Task: Set the integration access requests in member privileges for the organization "Mark56771" to "Allow integration requests from outside collaborators".
Action: Mouse moved to (1010, 81)
Screenshot: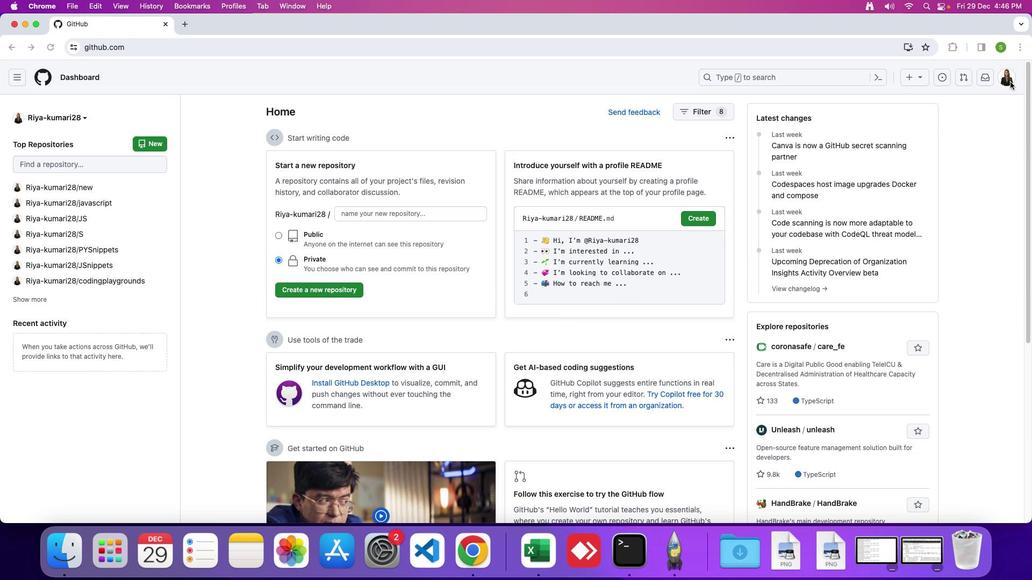 
Action: Mouse pressed left at (1010, 81)
Screenshot: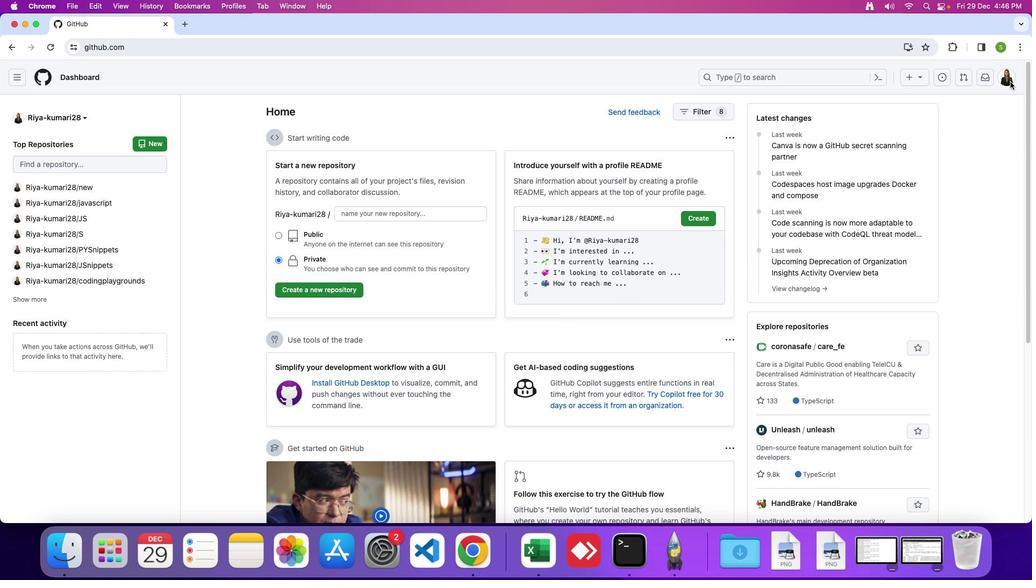 
Action: Mouse pressed left at (1010, 81)
Screenshot: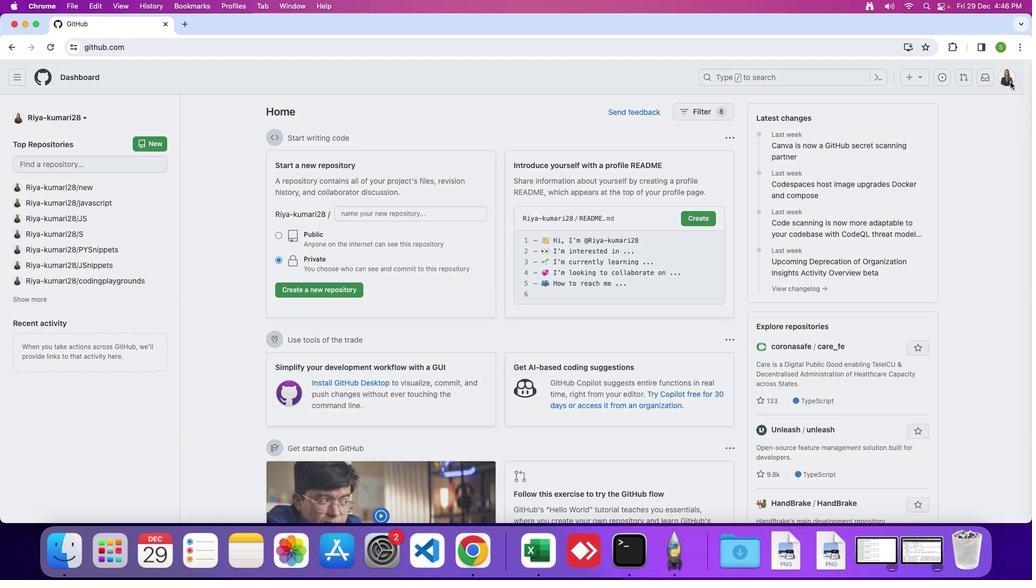 
Action: Mouse moved to (943, 204)
Screenshot: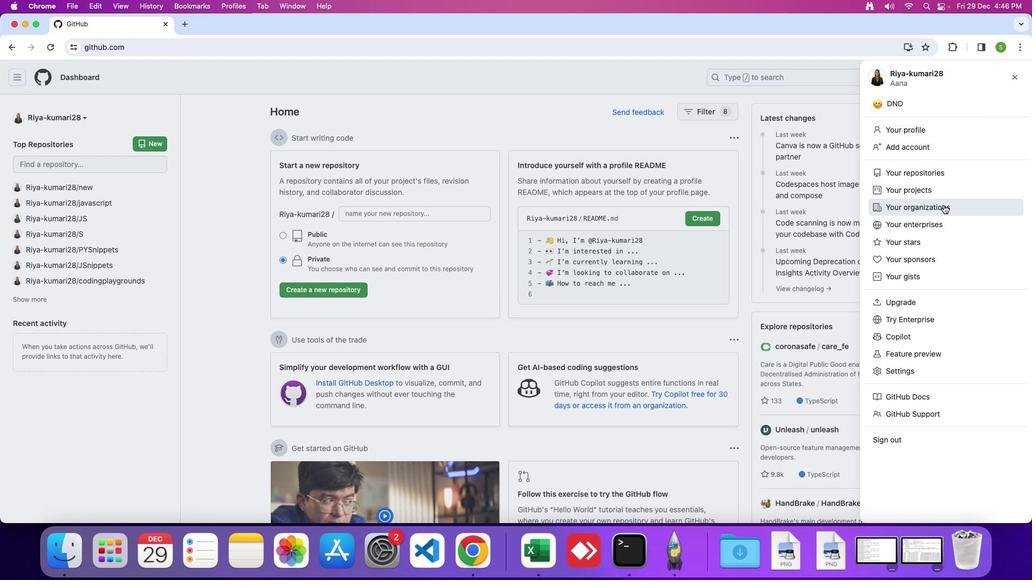 
Action: Mouse pressed left at (943, 204)
Screenshot: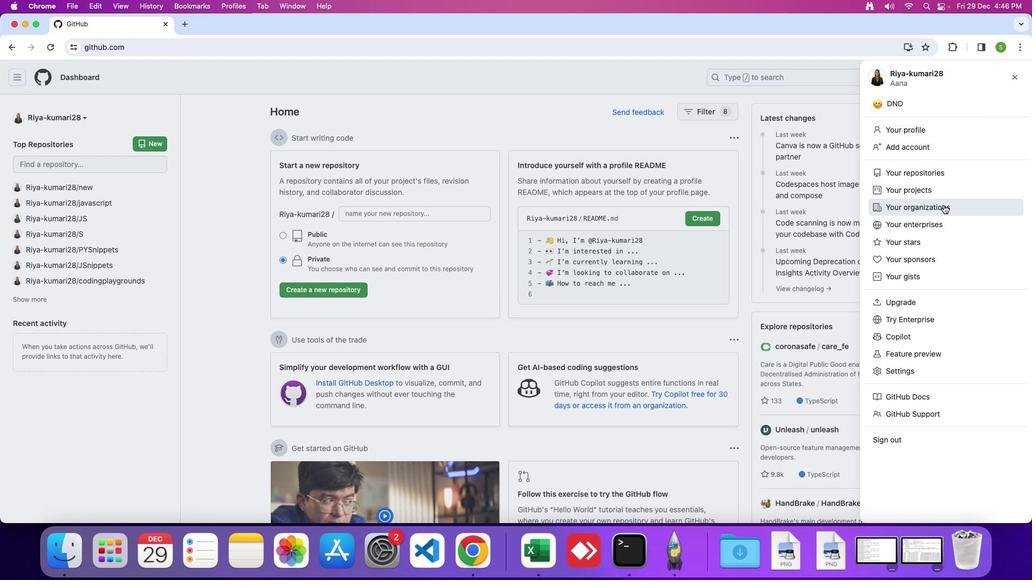 
Action: Mouse moved to (782, 222)
Screenshot: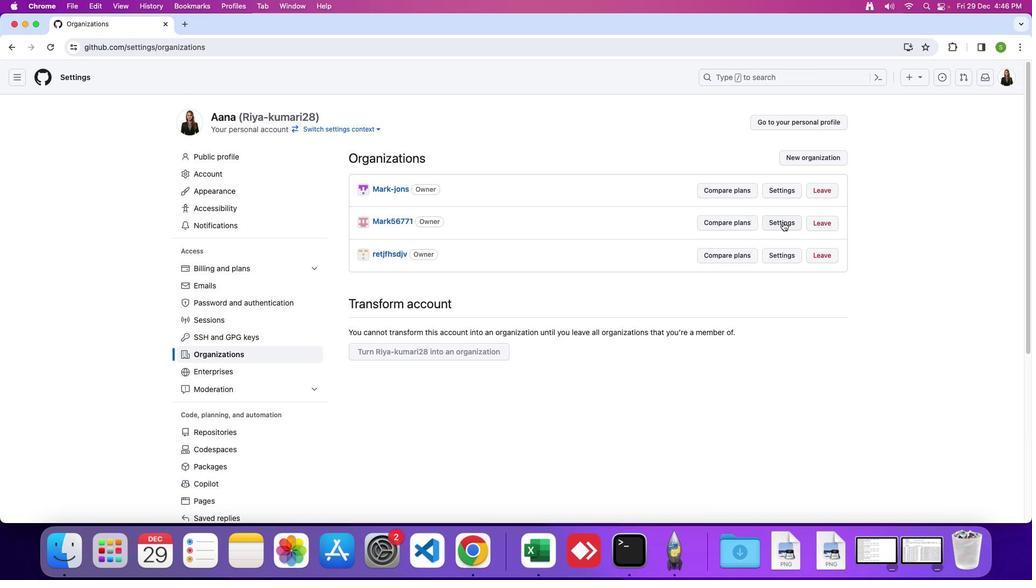 
Action: Mouse pressed left at (782, 222)
Screenshot: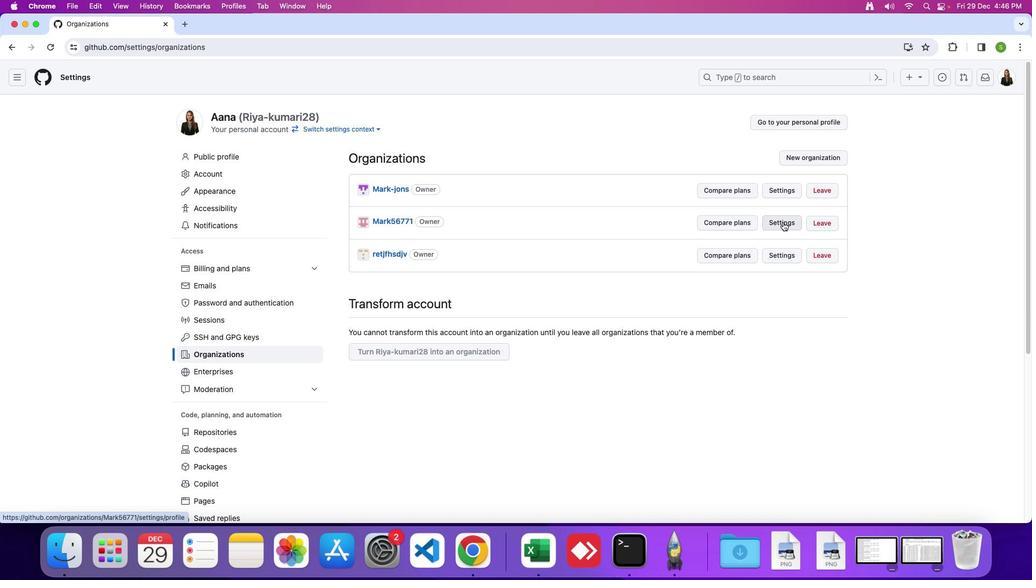 
Action: Mouse moved to (268, 251)
Screenshot: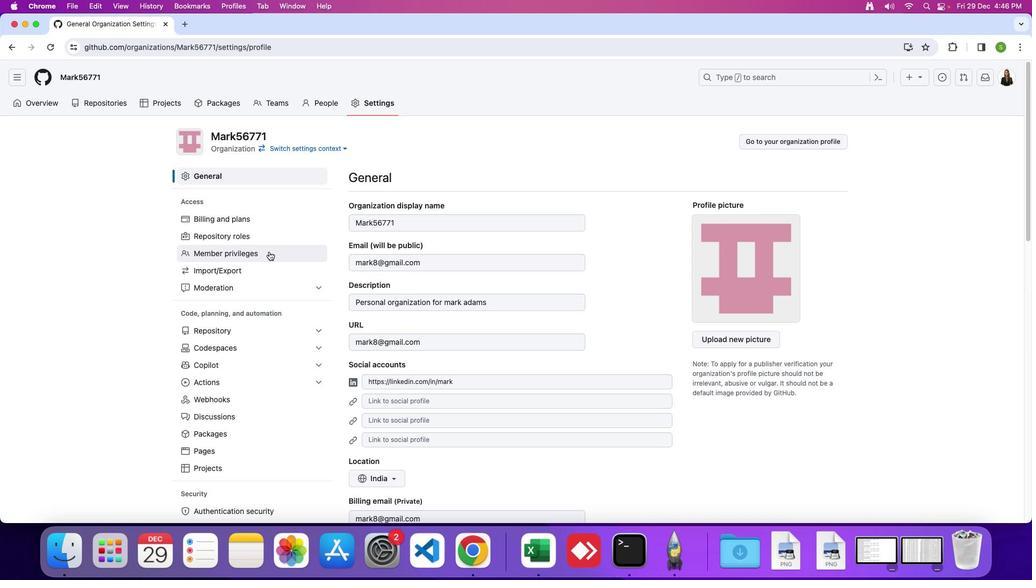 
Action: Mouse pressed left at (268, 251)
Screenshot: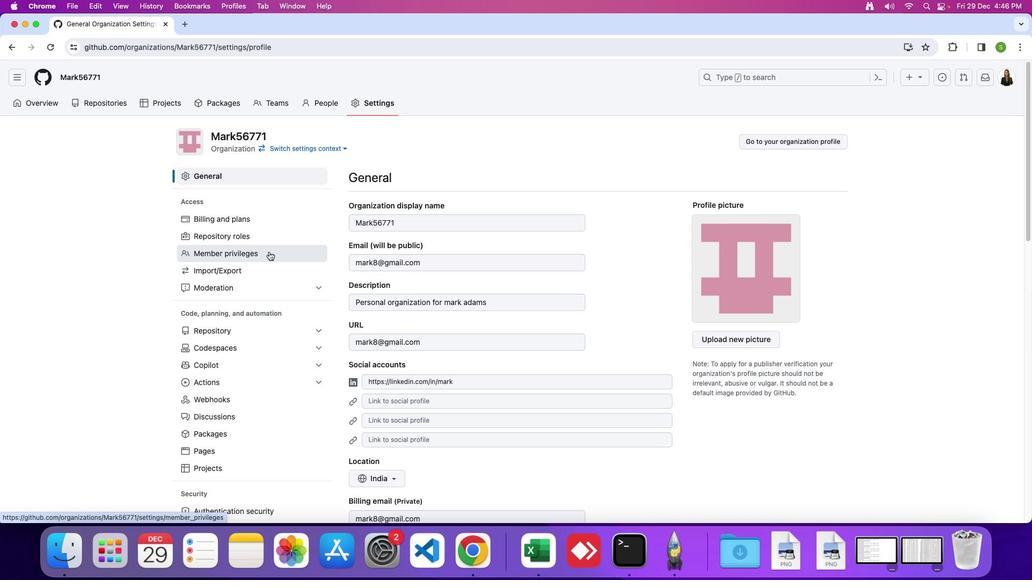 
Action: Mouse moved to (441, 327)
Screenshot: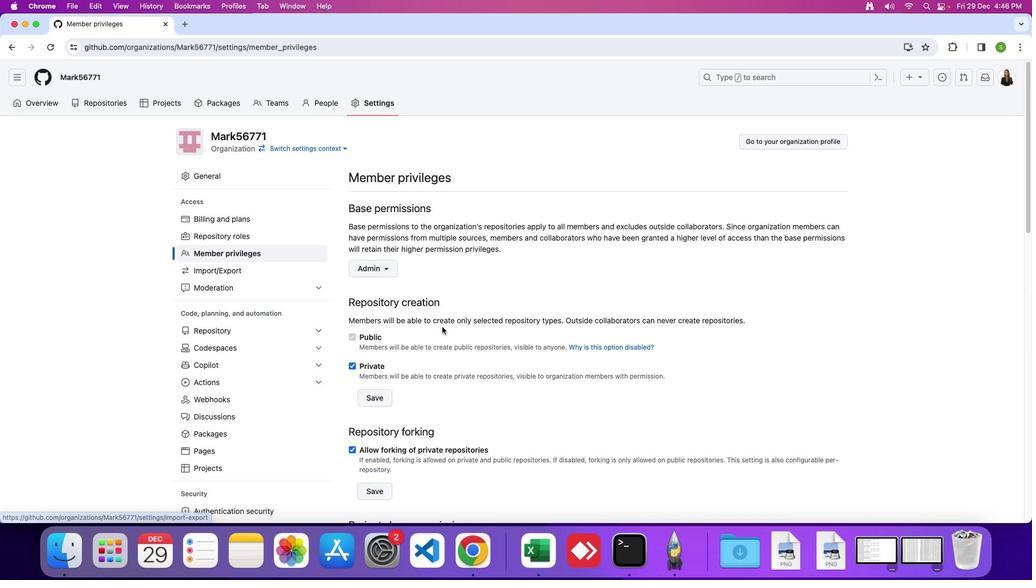 
Action: Mouse scrolled (441, 327) with delta (0, 0)
Screenshot: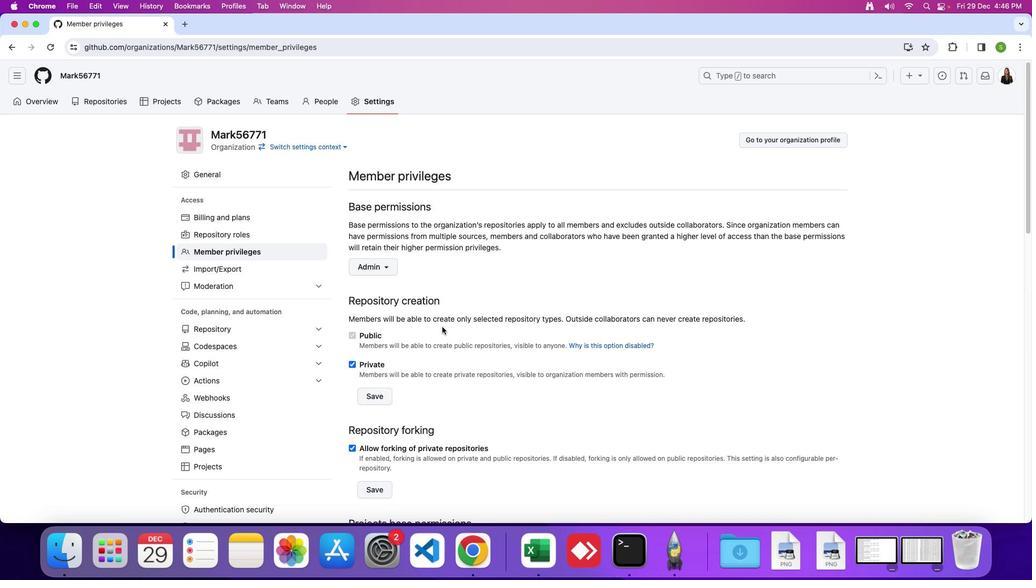 
Action: Mouse scrolled (441, 327) with delta (0, 0)
Screenshot: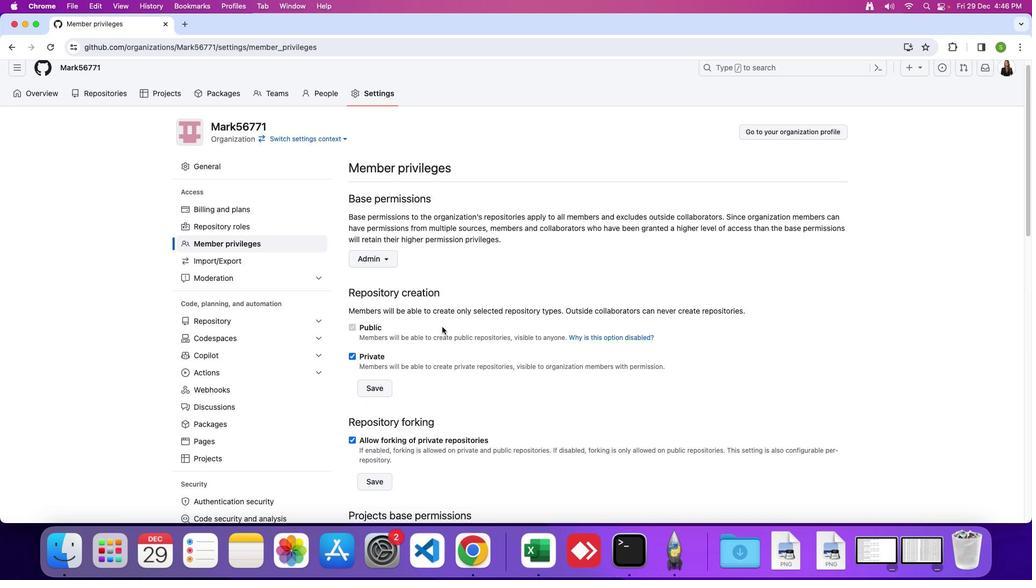 
Action: Mouse scrolled (441, 327) with delta (0, 0)
Screenshot: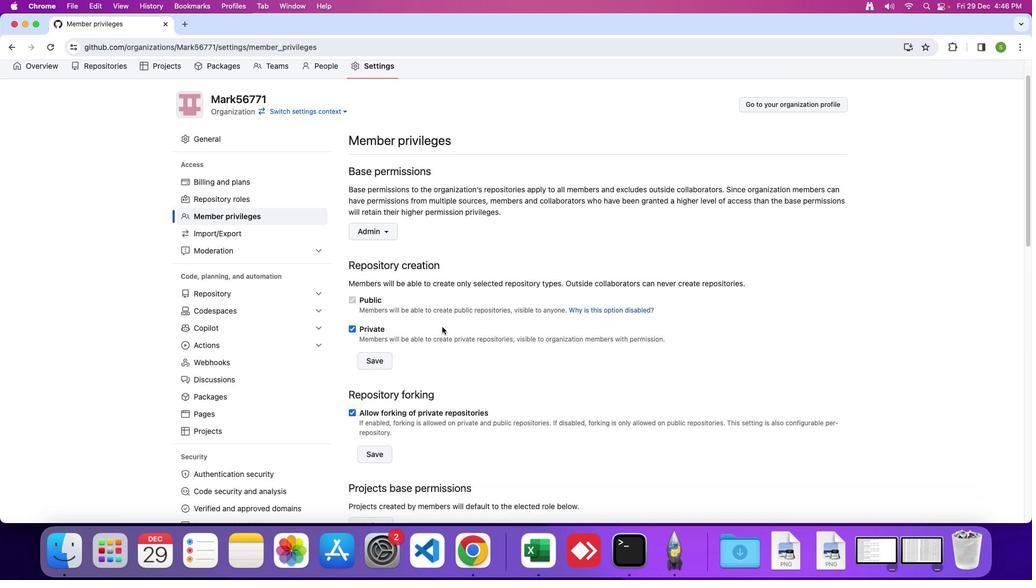 
Action: Mouse scrolled (441, 327) with delta (0, 0)
Screenshot: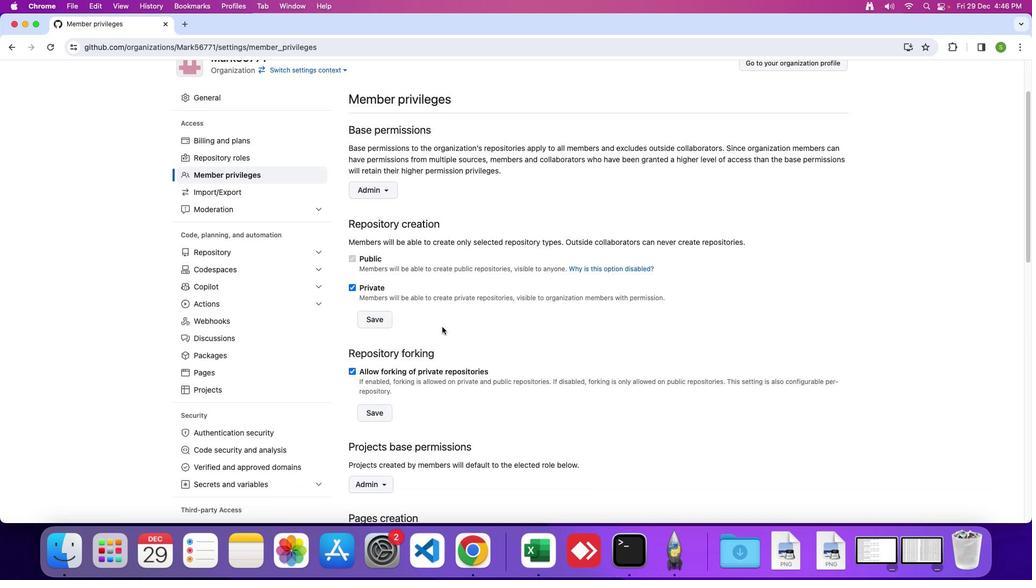 
Action: Mouse scrolled (441, 327) with delta (0, 0)
Screenshot: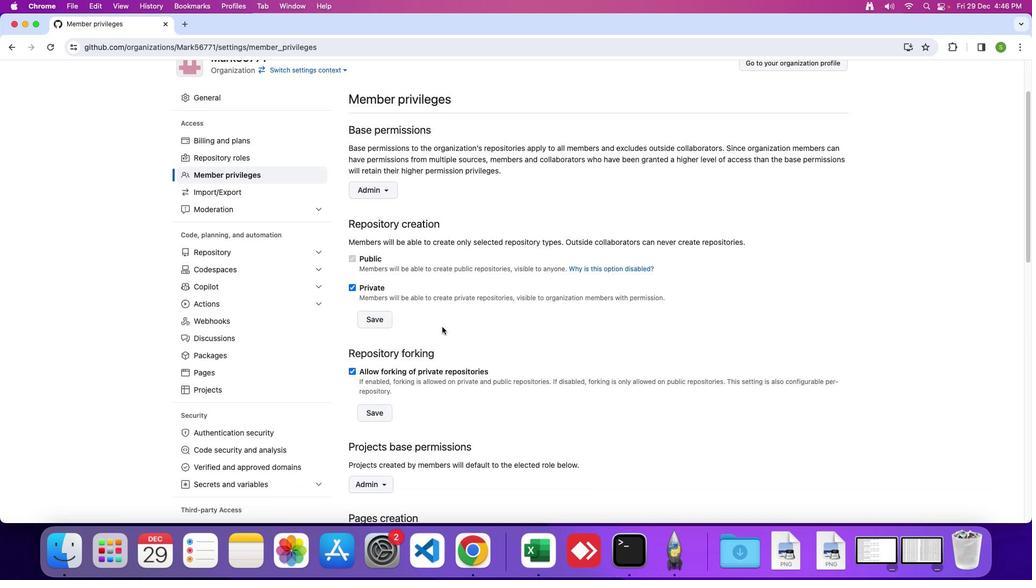 
Action: Mouse scrolled (441, 327) with delta (0, -2)
Screenshot: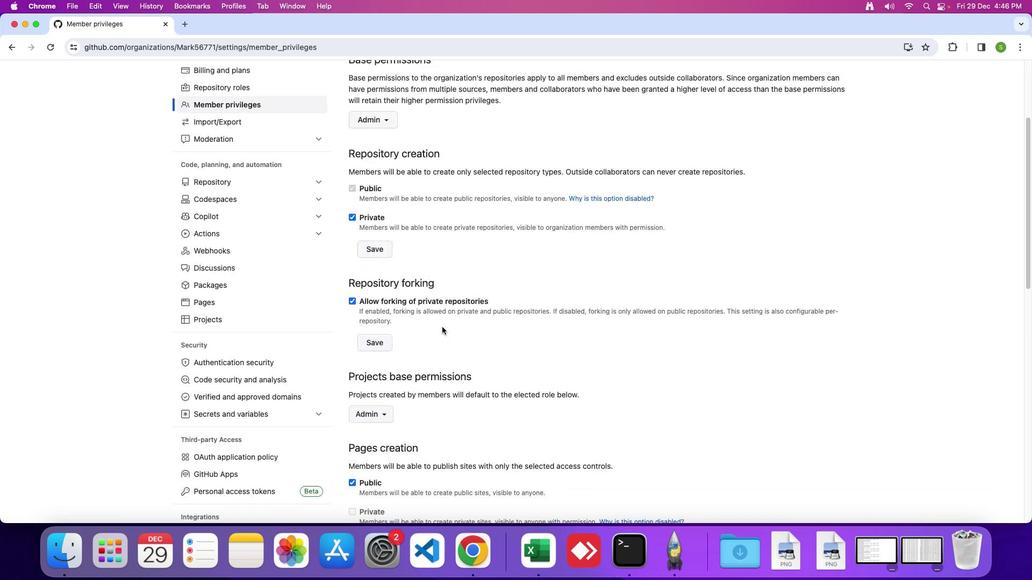 
Action: Mouse scrolled (441, 327) with delta (0, 0)
Screenshot: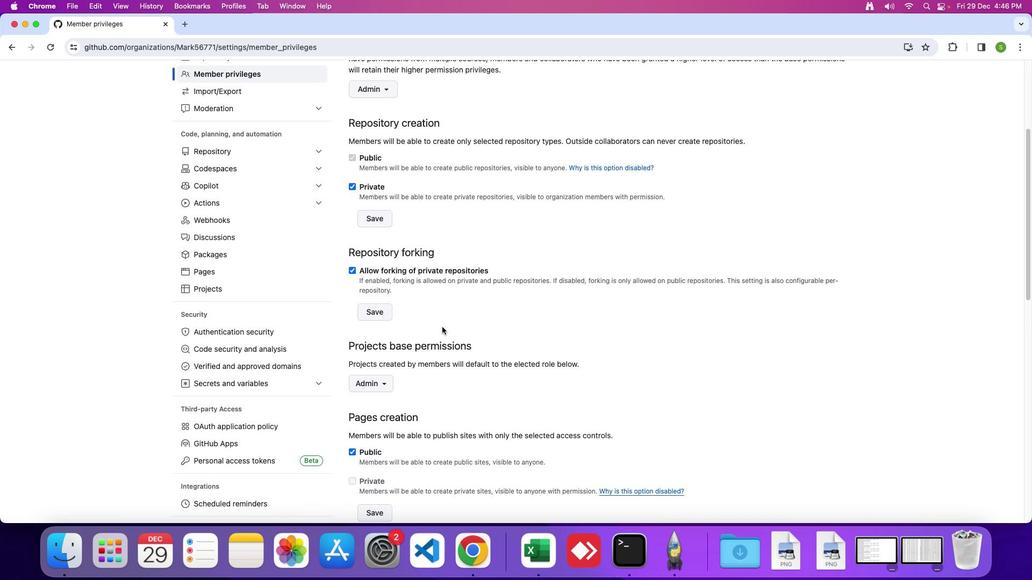 
Action: Mouse scrolled (441, 327) with delta (0, 0)
Screenshot: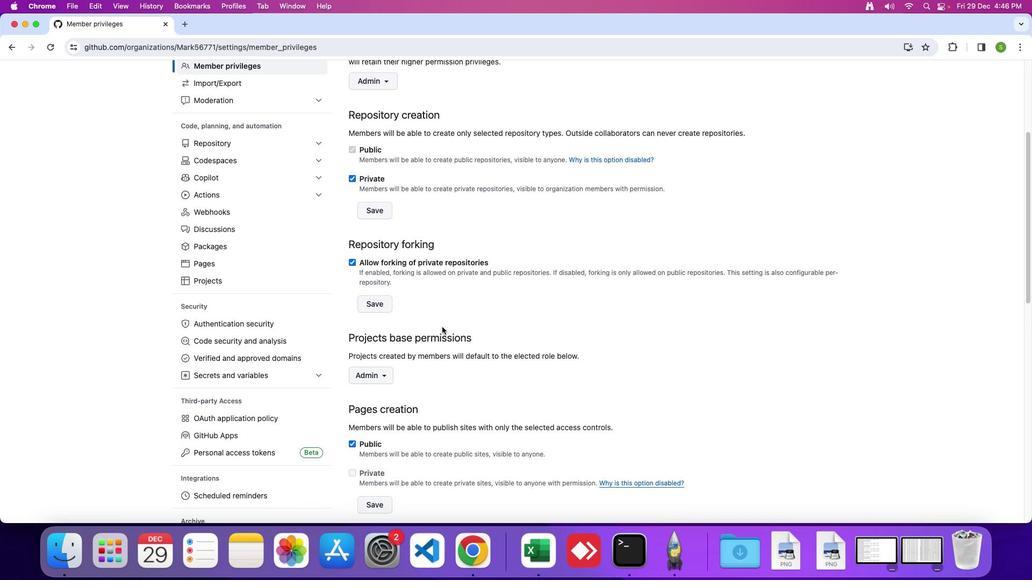 
Action: Mouse scrolled (441, 327) with delta (0, 0)
Screenshot: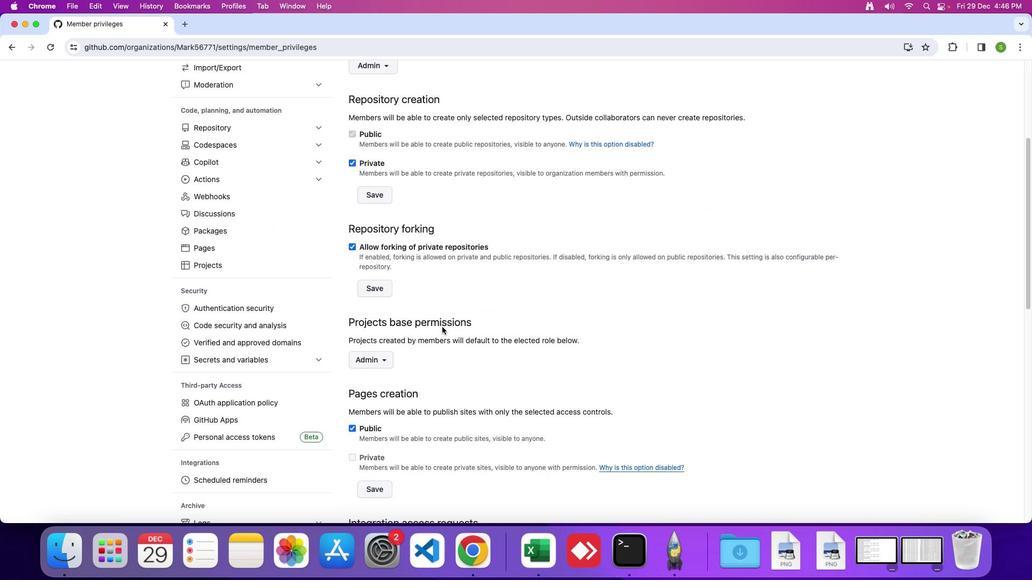 
Action: Mouse scrolled (441, 327) with delta (0, 0)
Screenshot: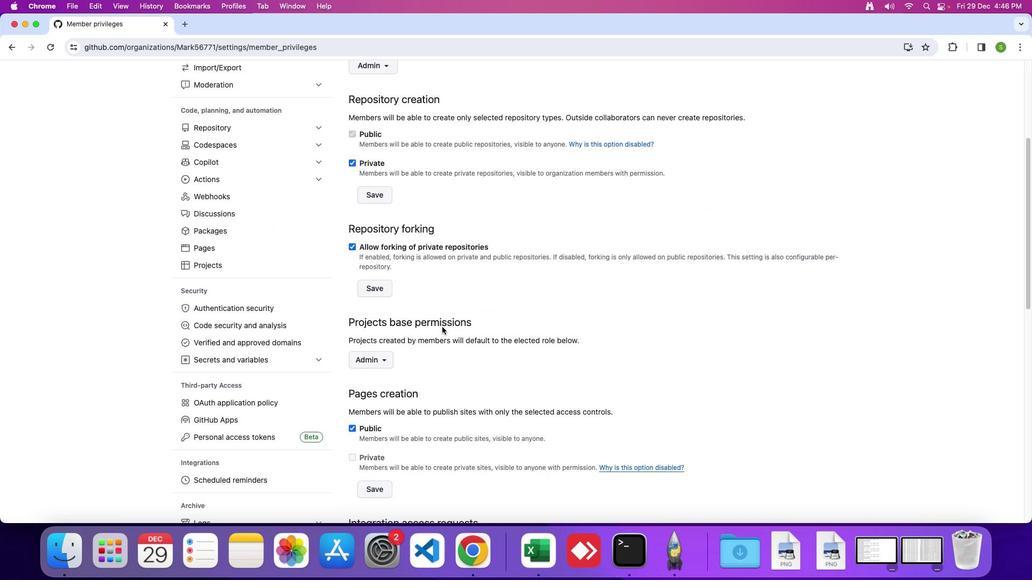 
Action: Mouse scrolled (441, 327) with delta (0, -1)
Screenshot: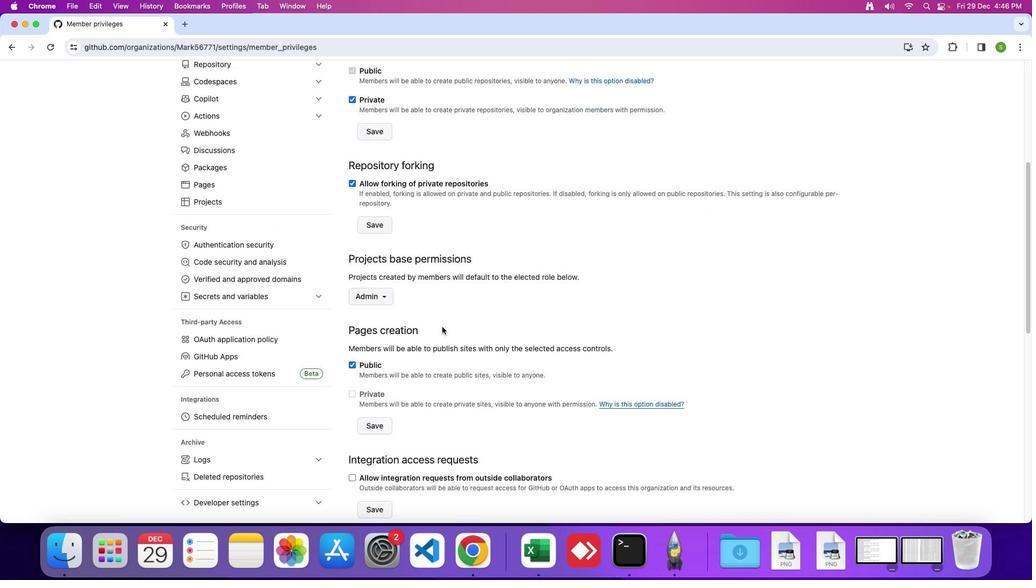 
Action: Mouse scrolled (441, 327) with delta (0, 0)
Screenshot: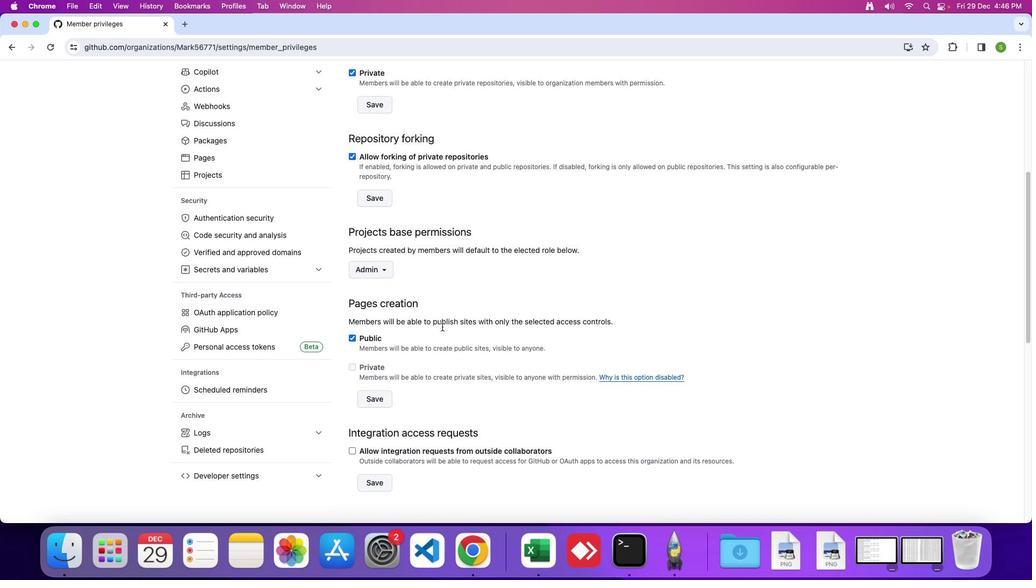 
Action: Mouse scrolled (441, 327) with delta (0, 0)
Screenshot: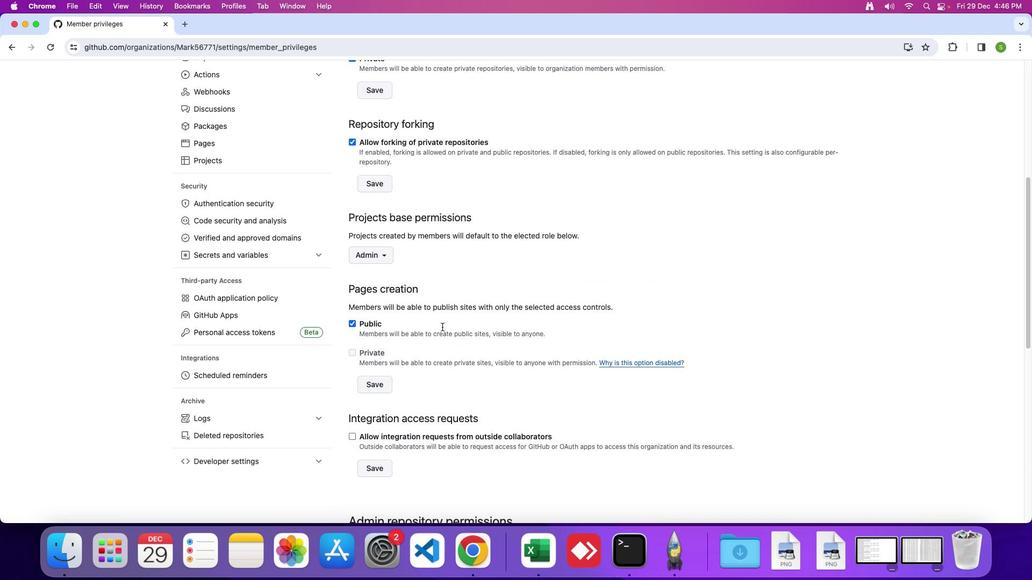 
Action: Mouse scrolled (441, 327) with delta (0, -1)
Screenshot: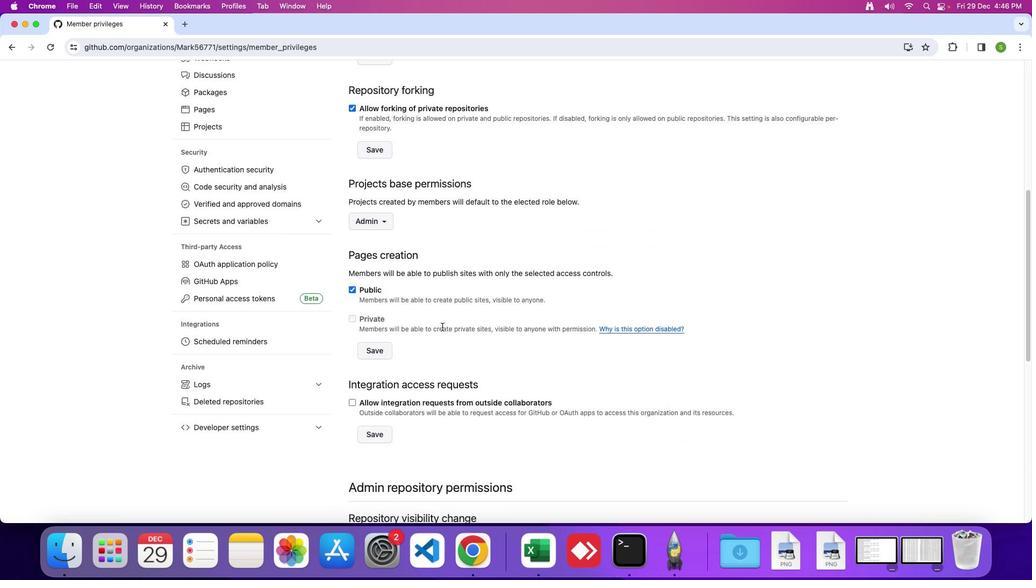 
Action: Mouse scrolled (441, 327) with delta (0, 0)
Screenshot: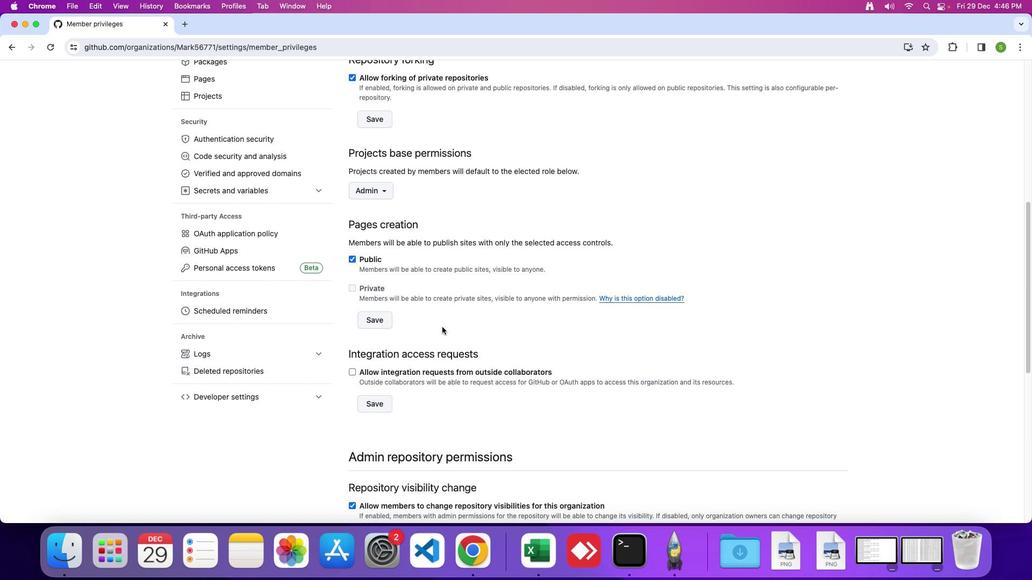 
Action: Mouse scrolled (441, 327) with delta (0, 0)
Screenshot: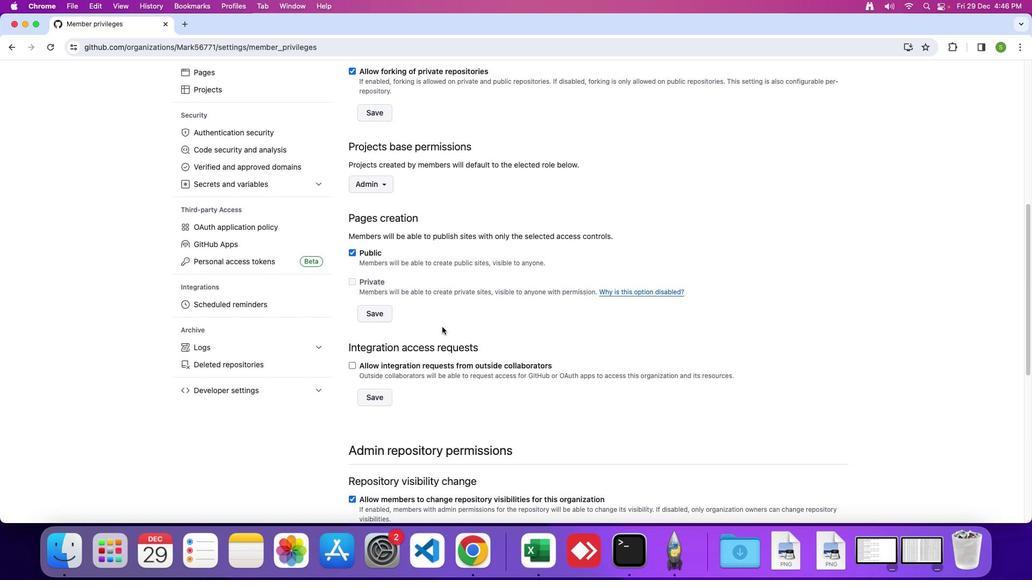 
Action: Mouse moved to (355, 357)
Screenshot: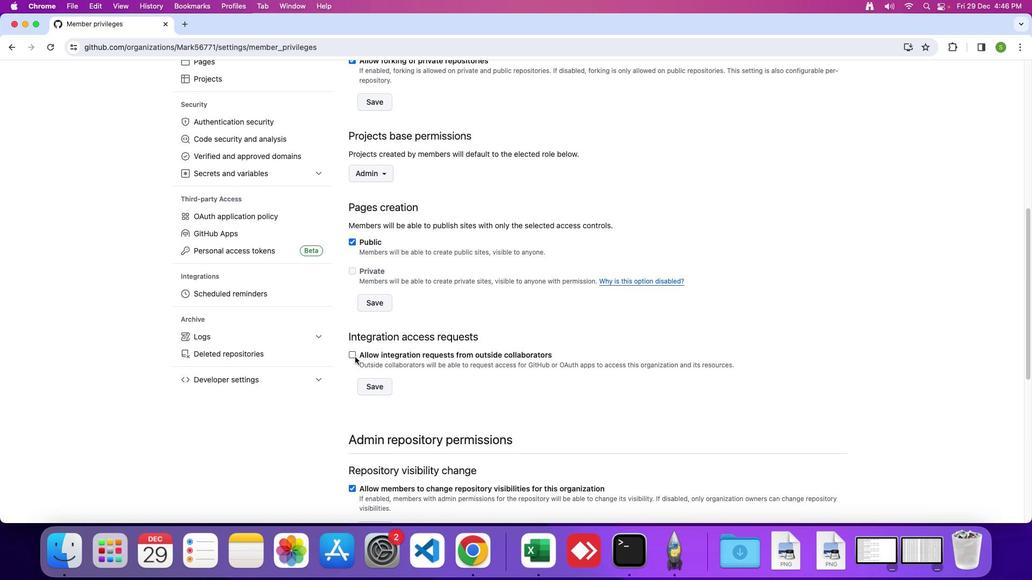 
Action: Mouse pressed left at (355, 357)
Screenshot: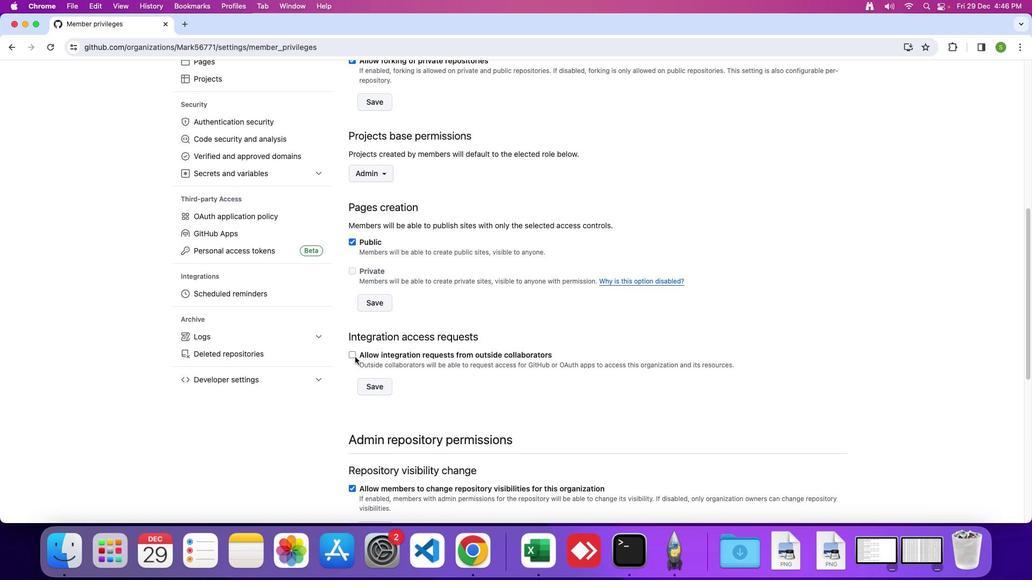 
Action: Mouse moved to (367, 386)
Screenshot: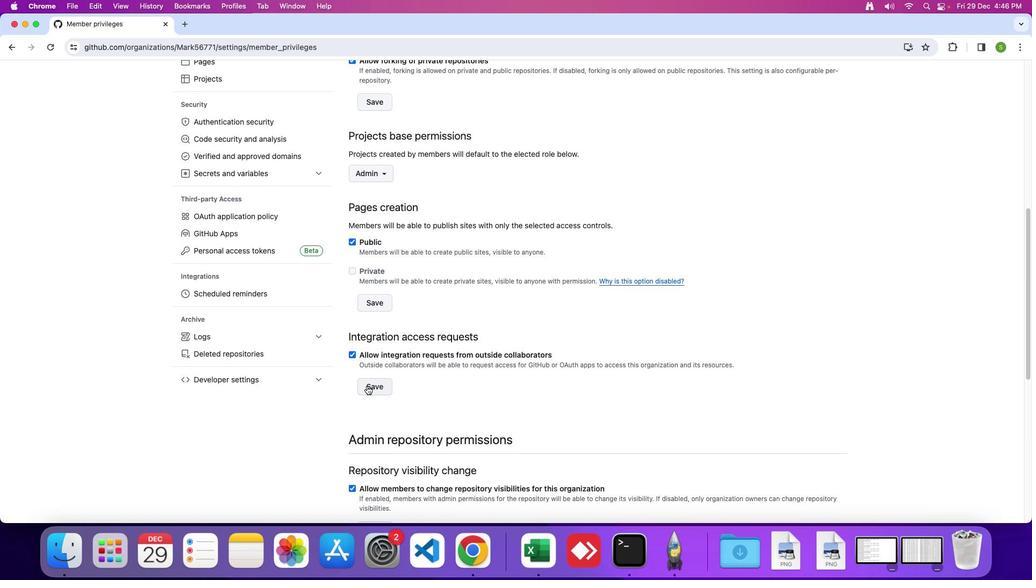 
Action: Mouse pressed left at (367, 386)
Screenshot: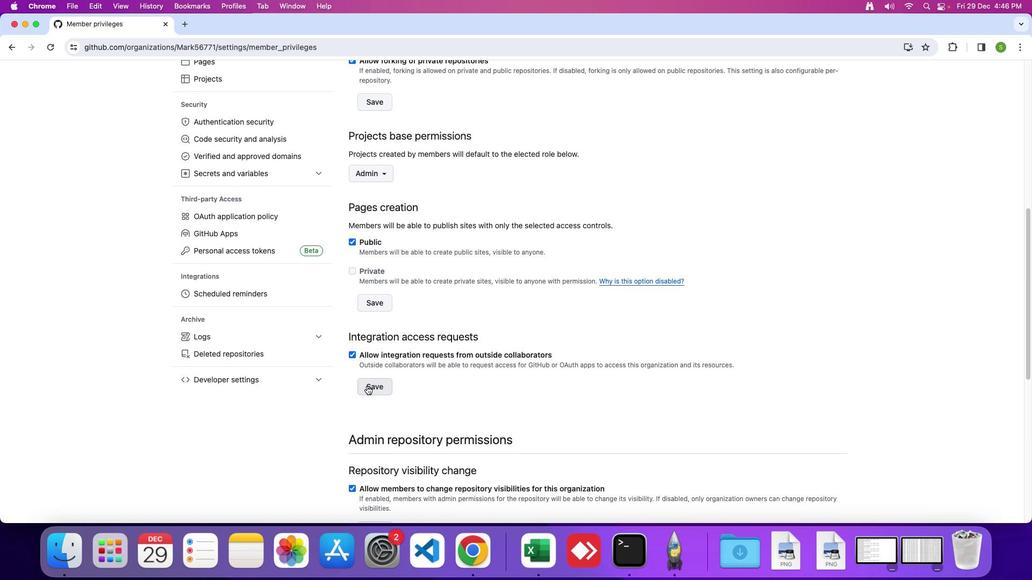 
